 Task: Create in the project VortexTech and in the Backlog issue 'Upgrade the accessibility of a mobile application to comply with international accessibility standards' a child issue 'Chatbot conversation user behavior analysis and reporting', and assign it to team member softage.2@softage.net.
Action: Mouse moved to (547, 389)
Screenshot: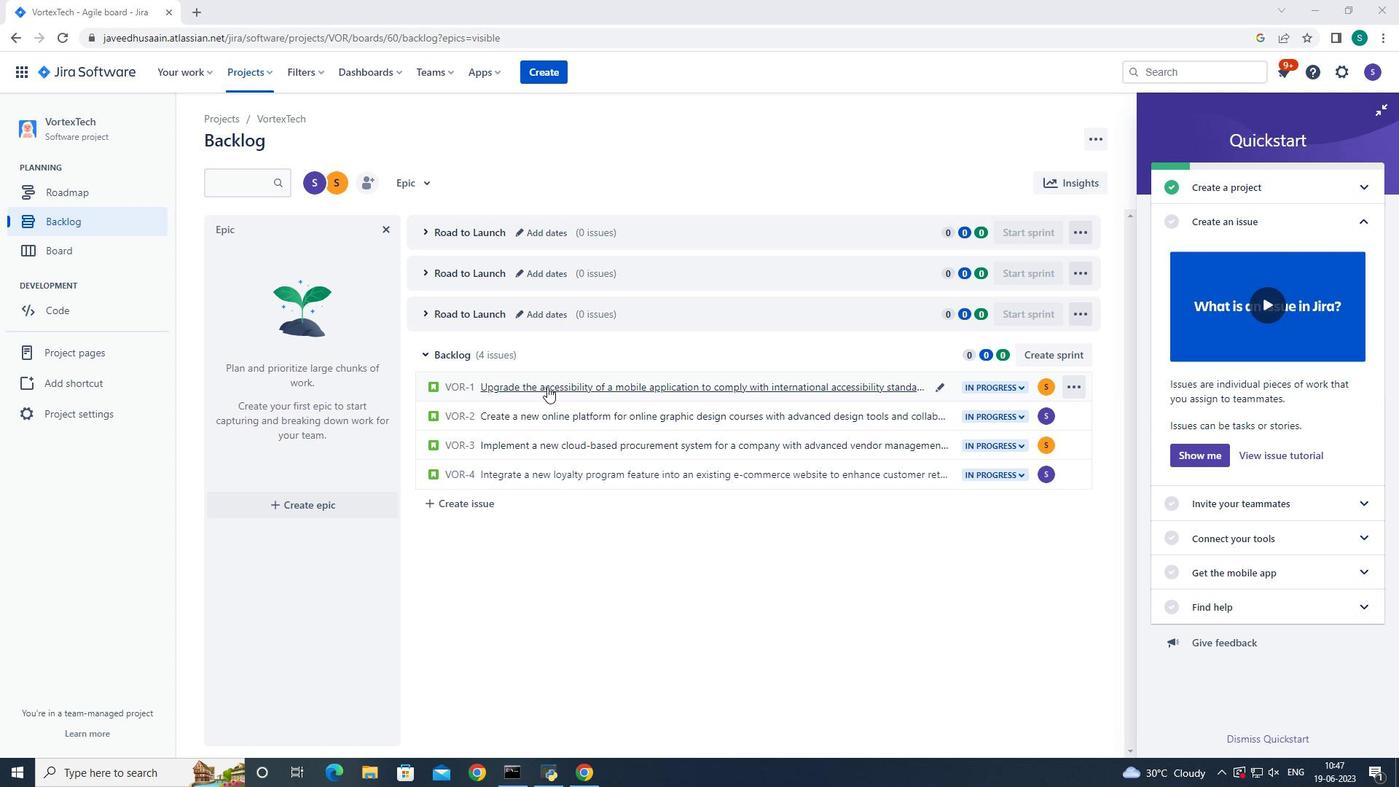 
Action: Mouse pressed left at (547, 389)
Screenshot: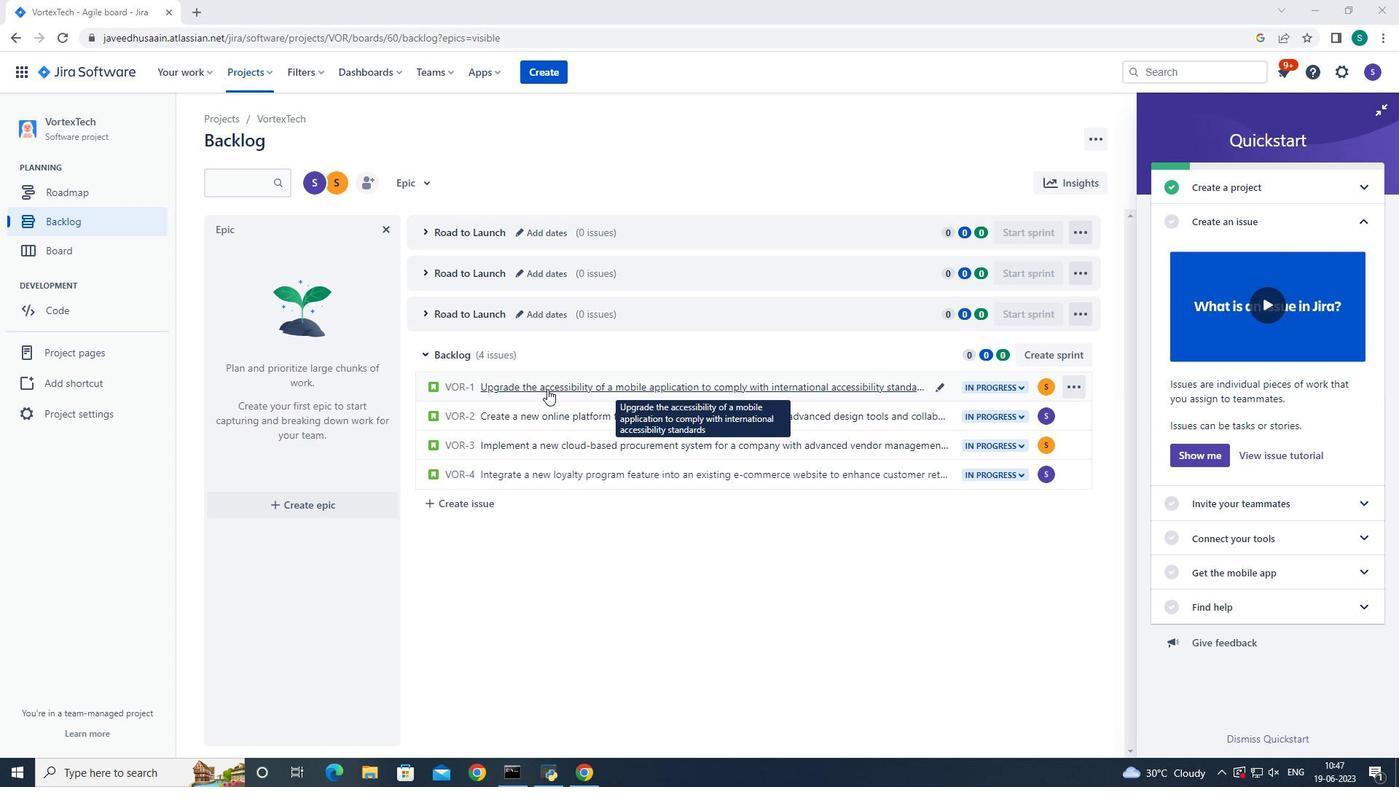 
Action: Mouse moved to (879, 350)
Screenshot: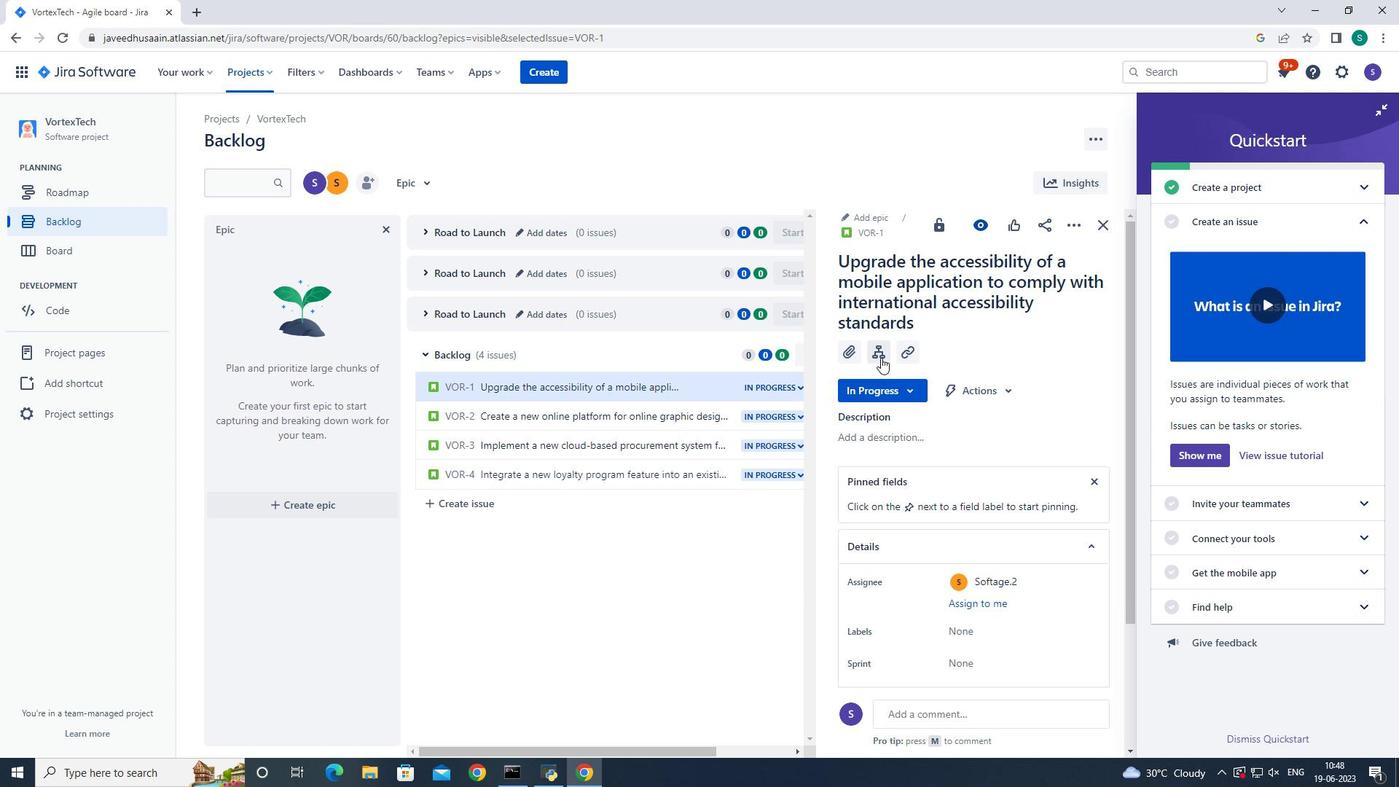 
Action: Mouse pressed left at (879, 350)
Screenshot: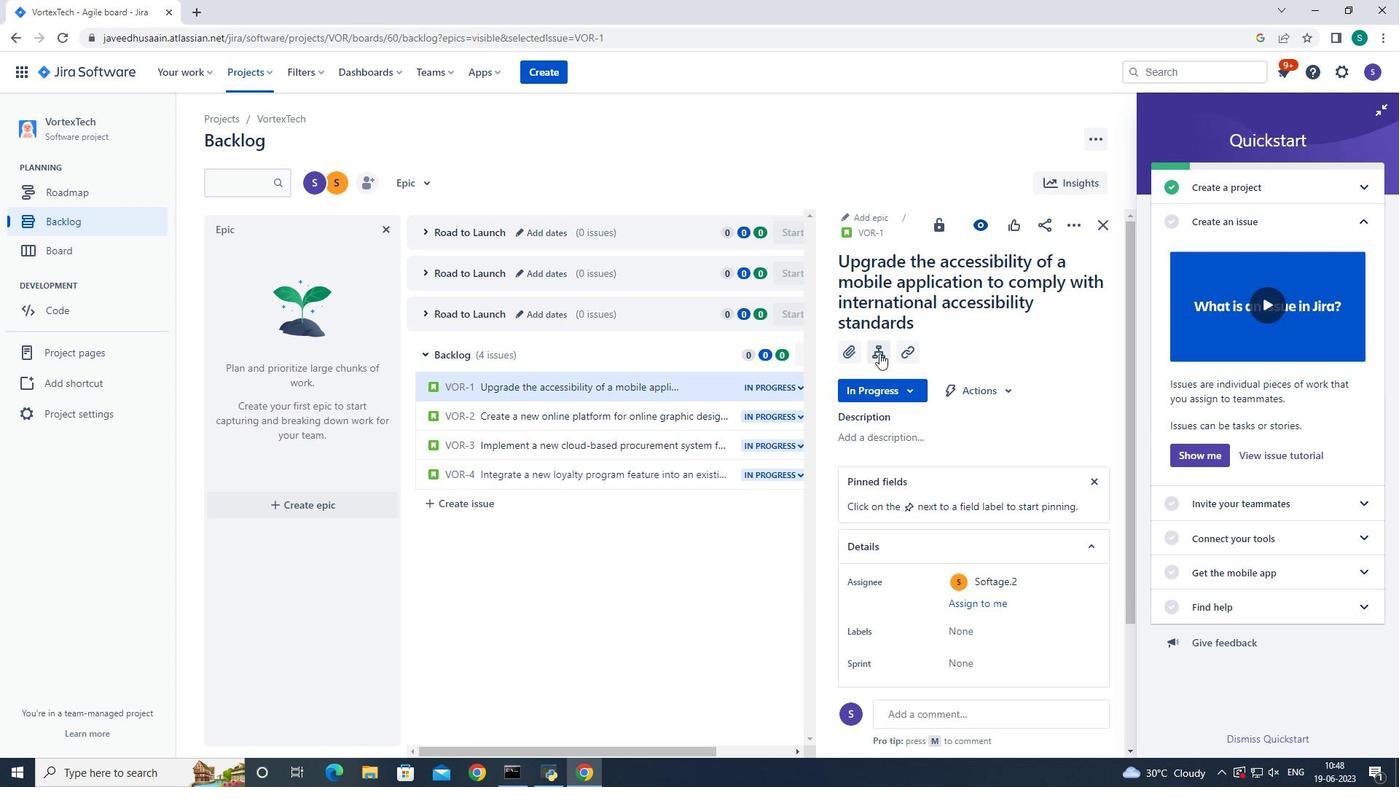 
Action: Mouse moved to (878, 465)
Screenshot: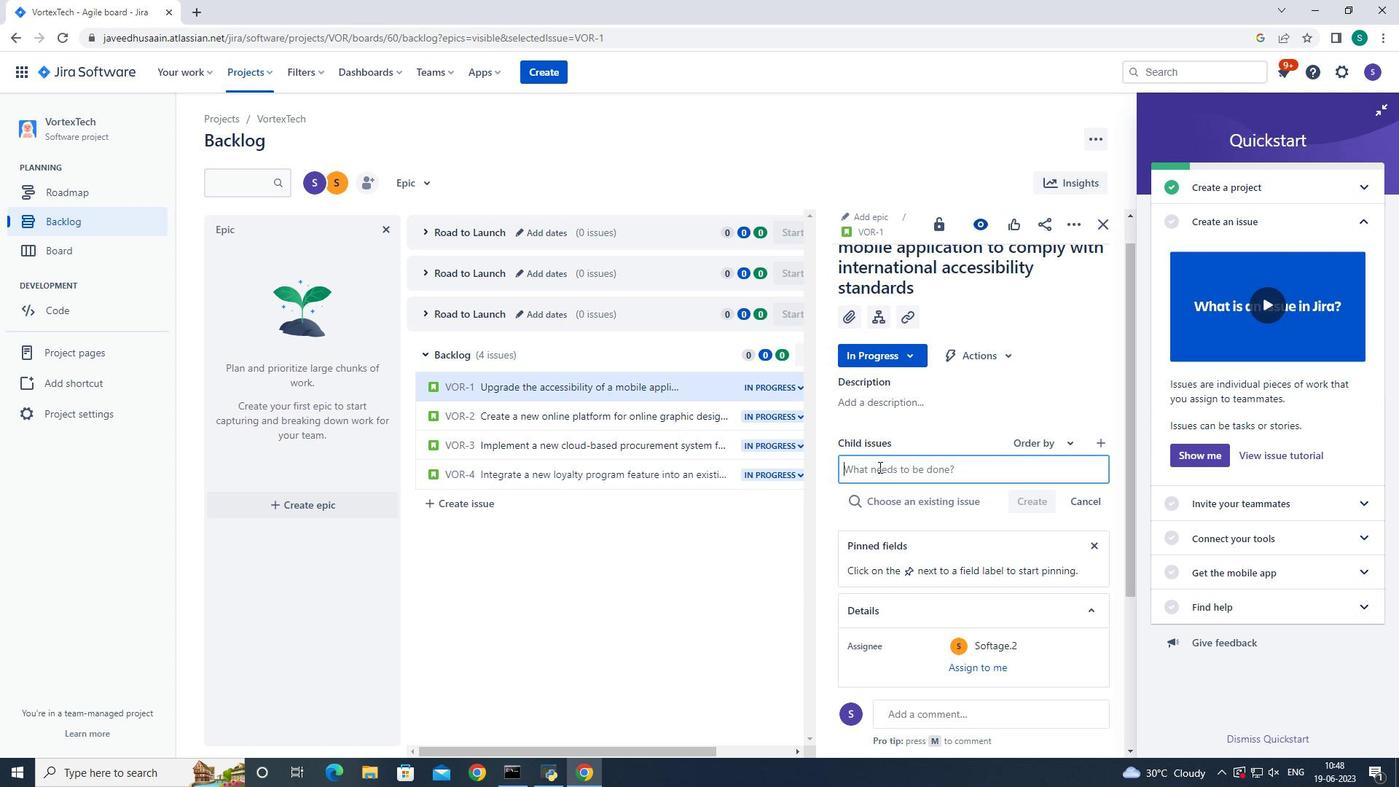
Action: Mouse pressed left at (878, 465)
Screenshot: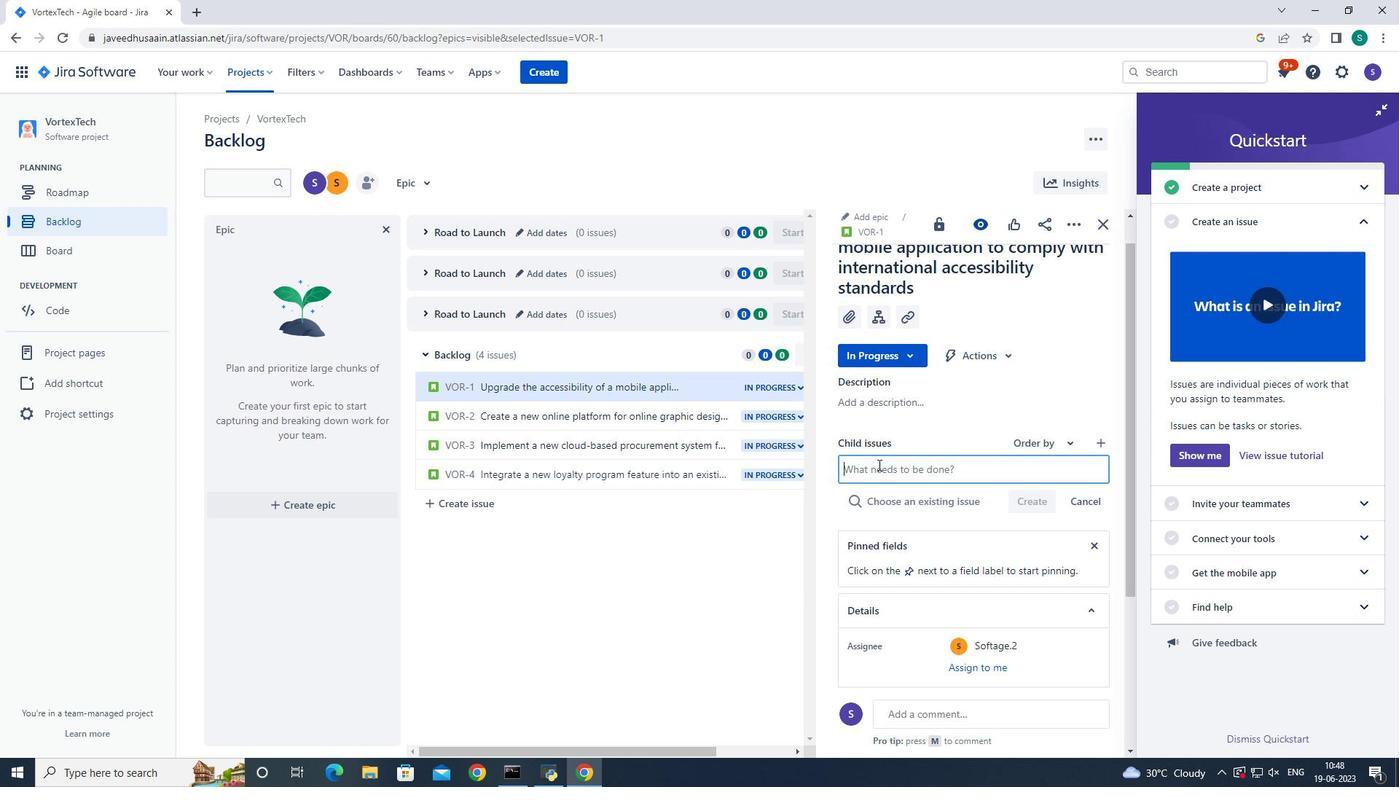 
Action: Key pressed <Key.shift>Chatbot<Key.space>conversation<Key.space>user<Key.space>behavior<Key.space>analysis<Key.space>and<Key.space>reporting
Screenshot: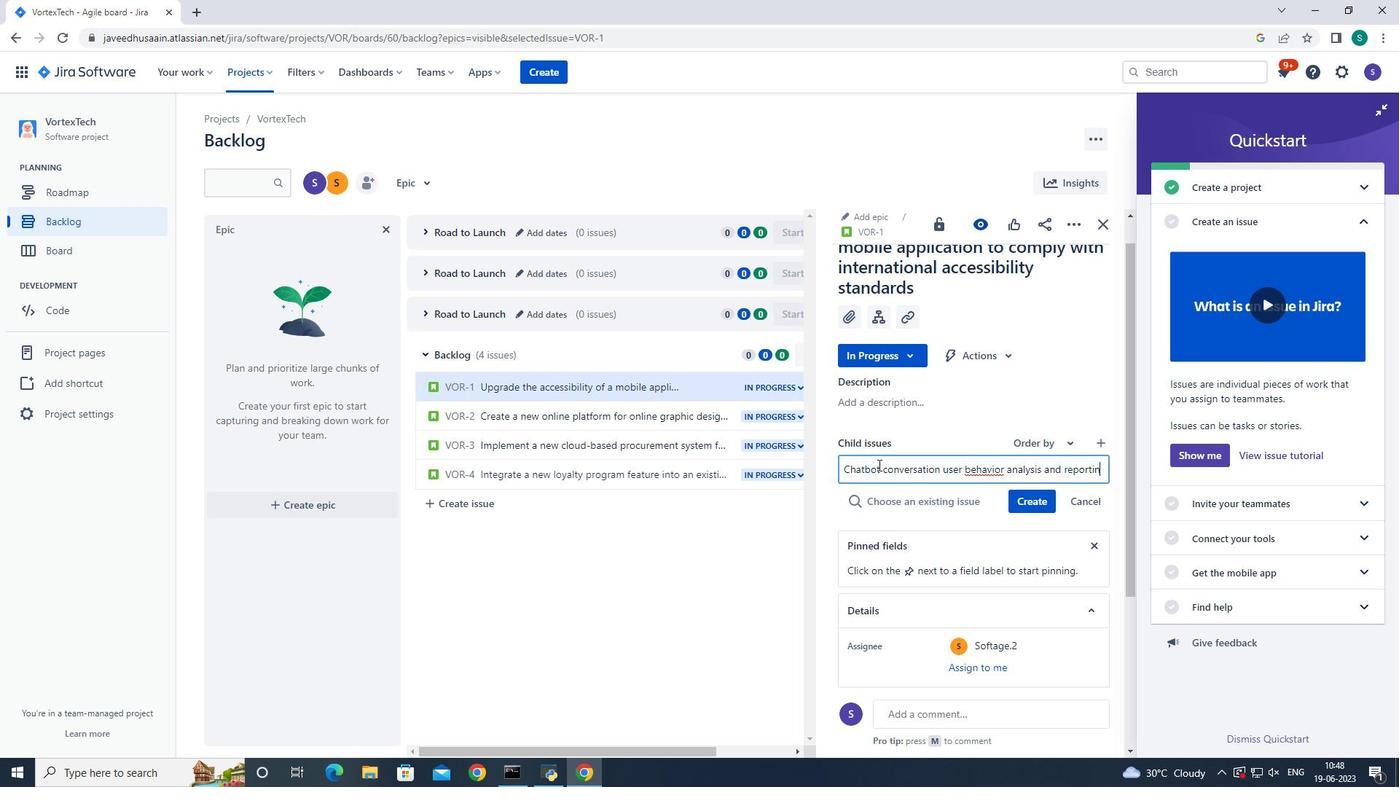 
Action: Mouse moved to (1032, 502)
Screenshot: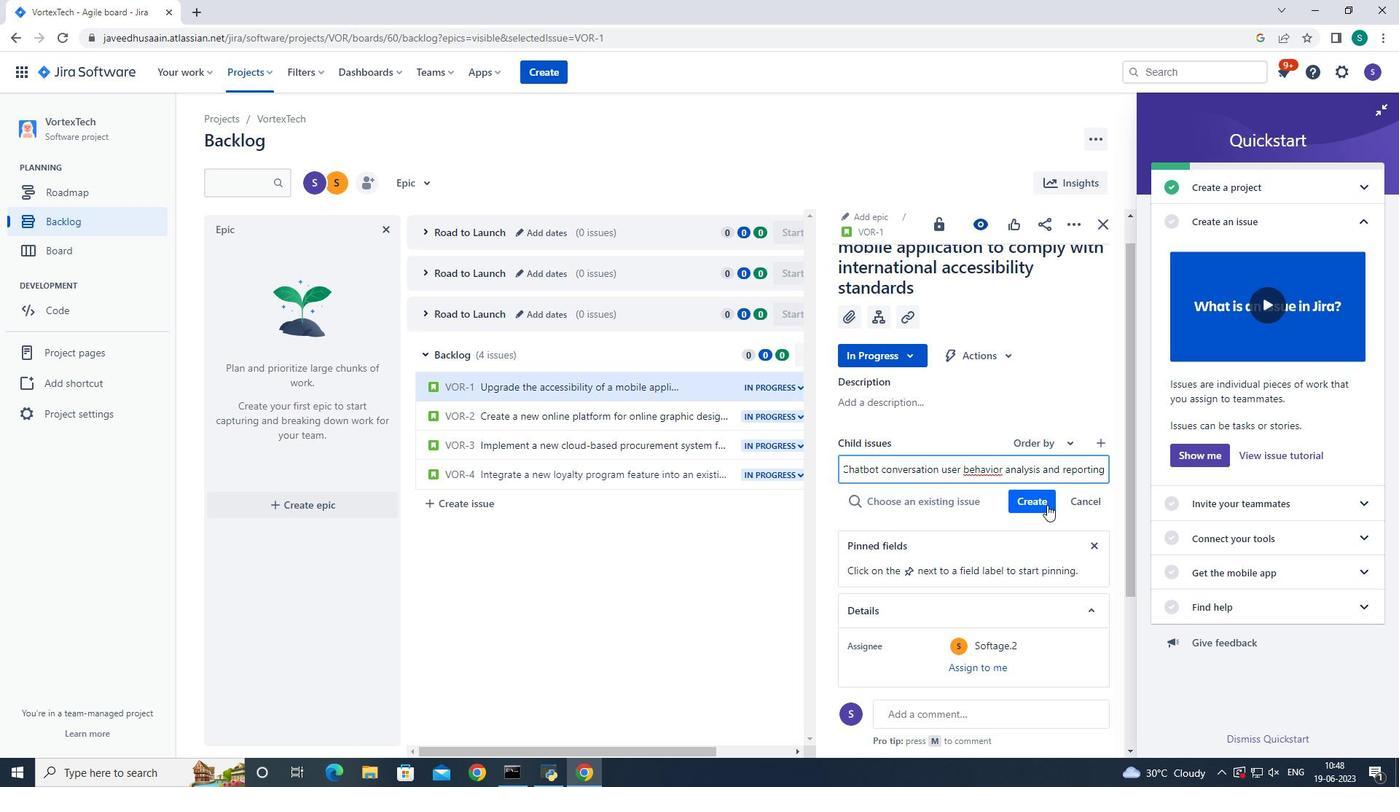 
Action: Mouse pressed left at (1032, 502)
Screenshot: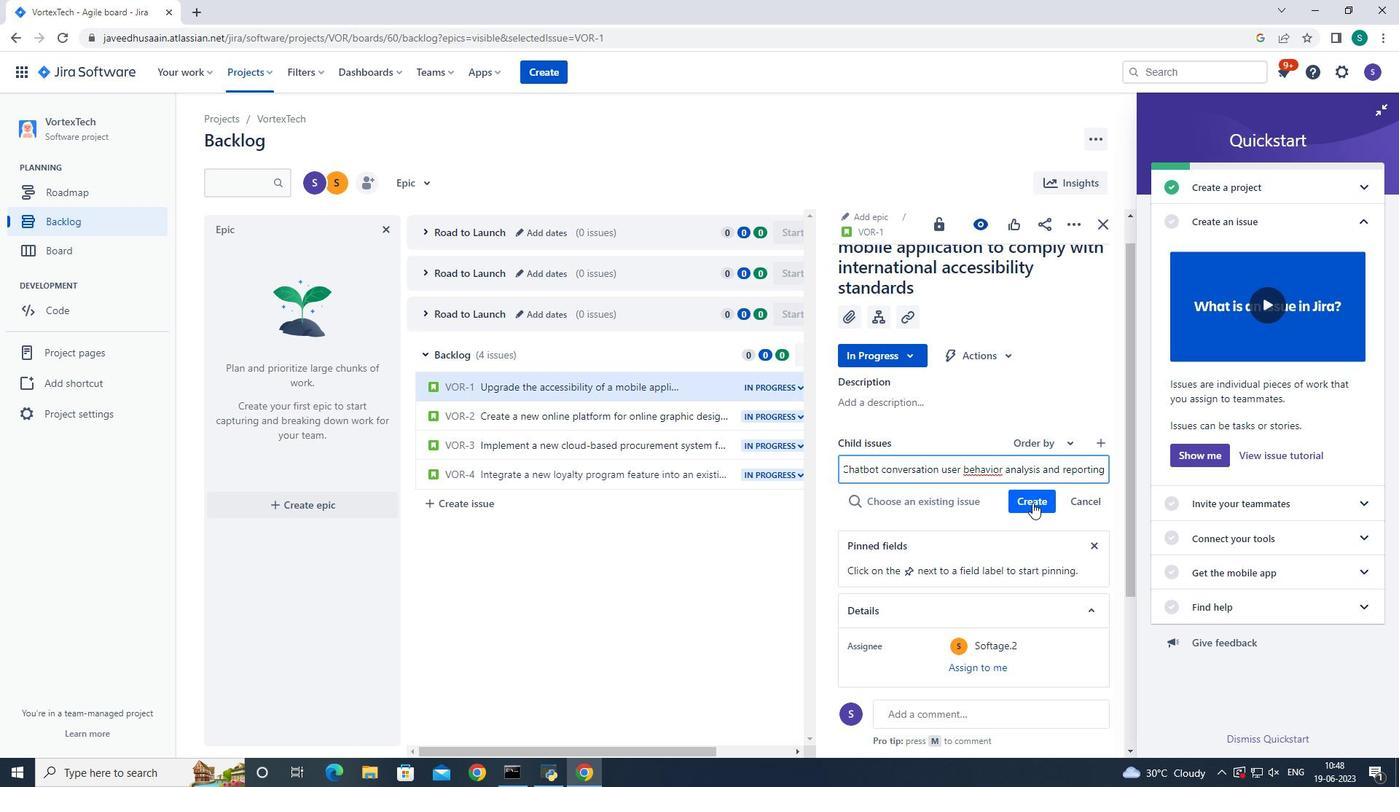 
Action: Mouse moved to (1048, 470)
Screenshot: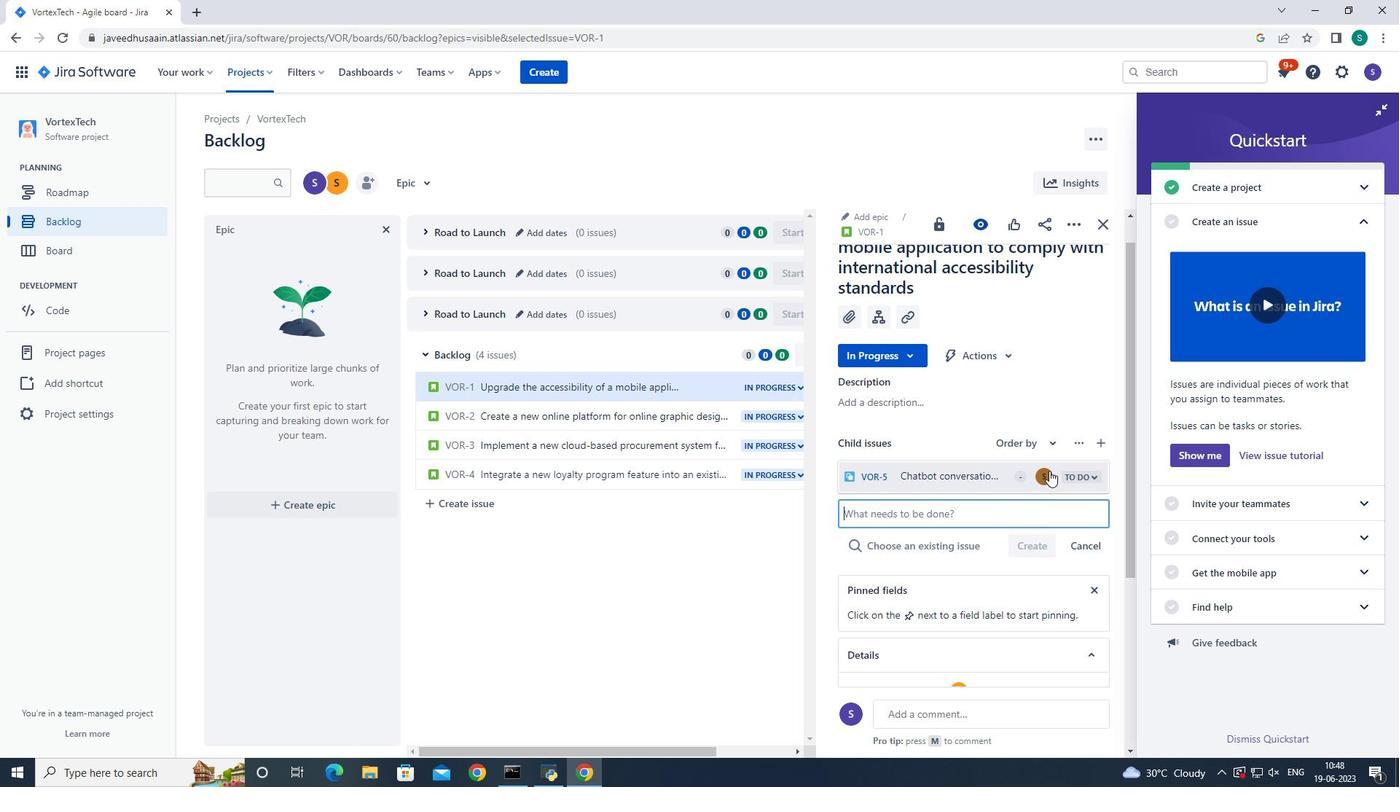 
Action: Mouse pressed left at (1048, 470)
Screenshot: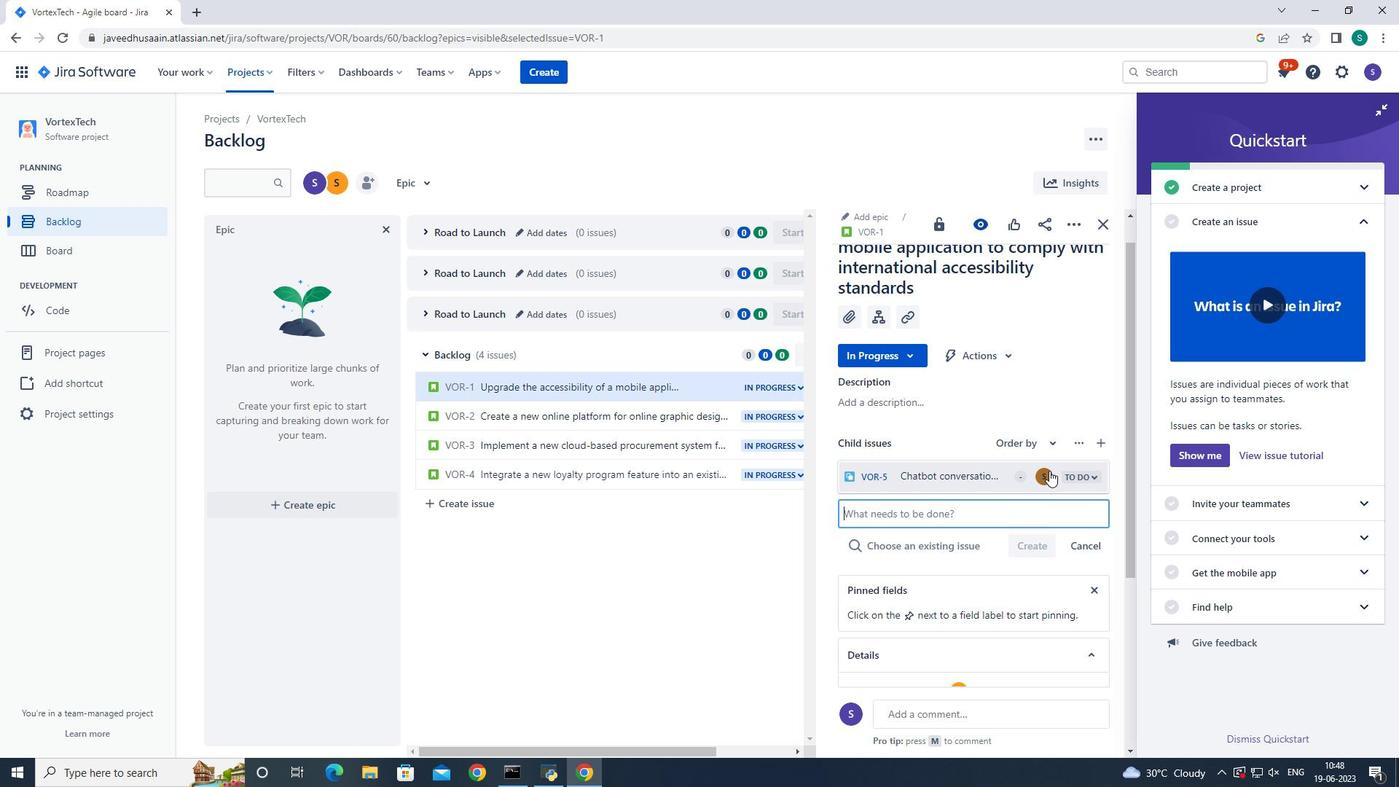 
Action: Mouse moved to (979, 427)
Screenshot: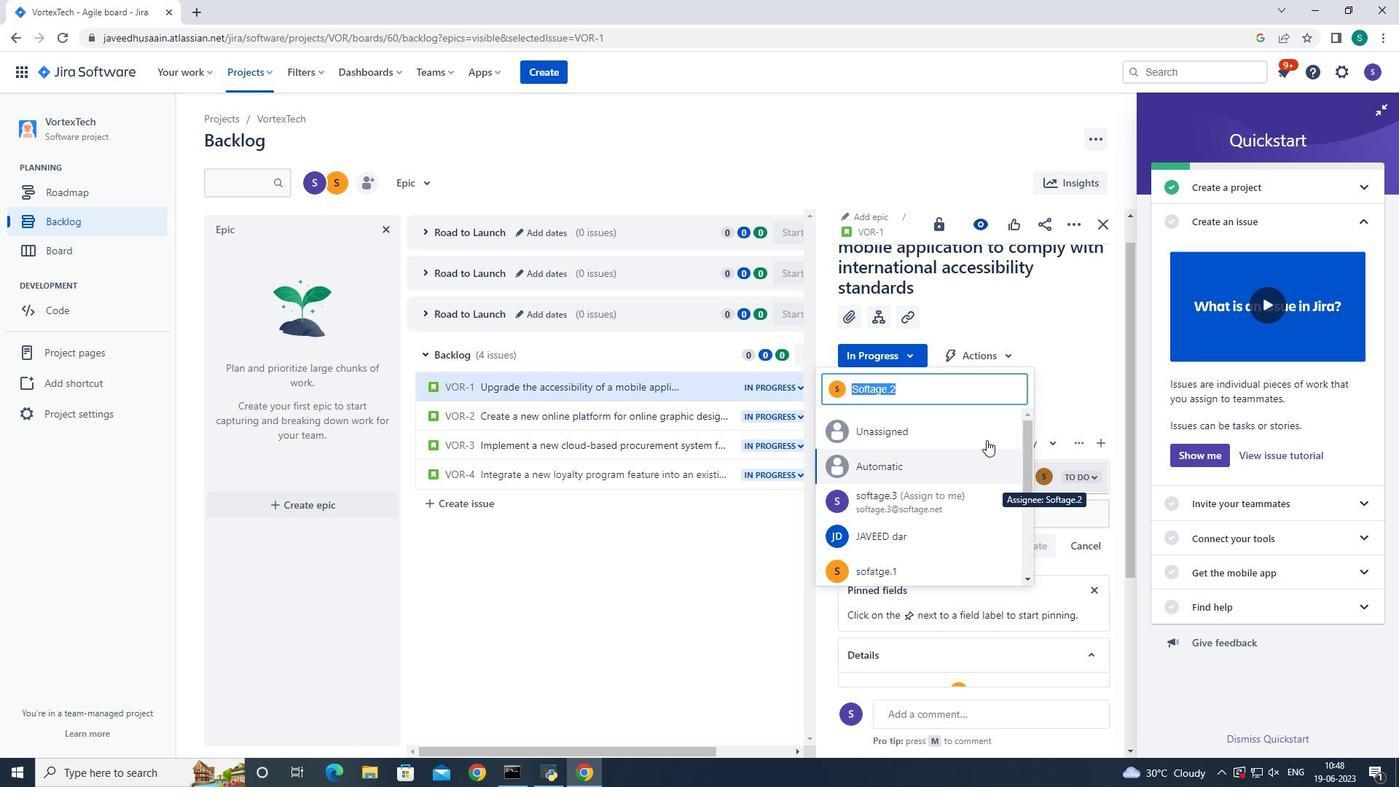 
Action: Key pressed <Key.backspace>softage.2<Key.shift>@softage.net
Screenshot: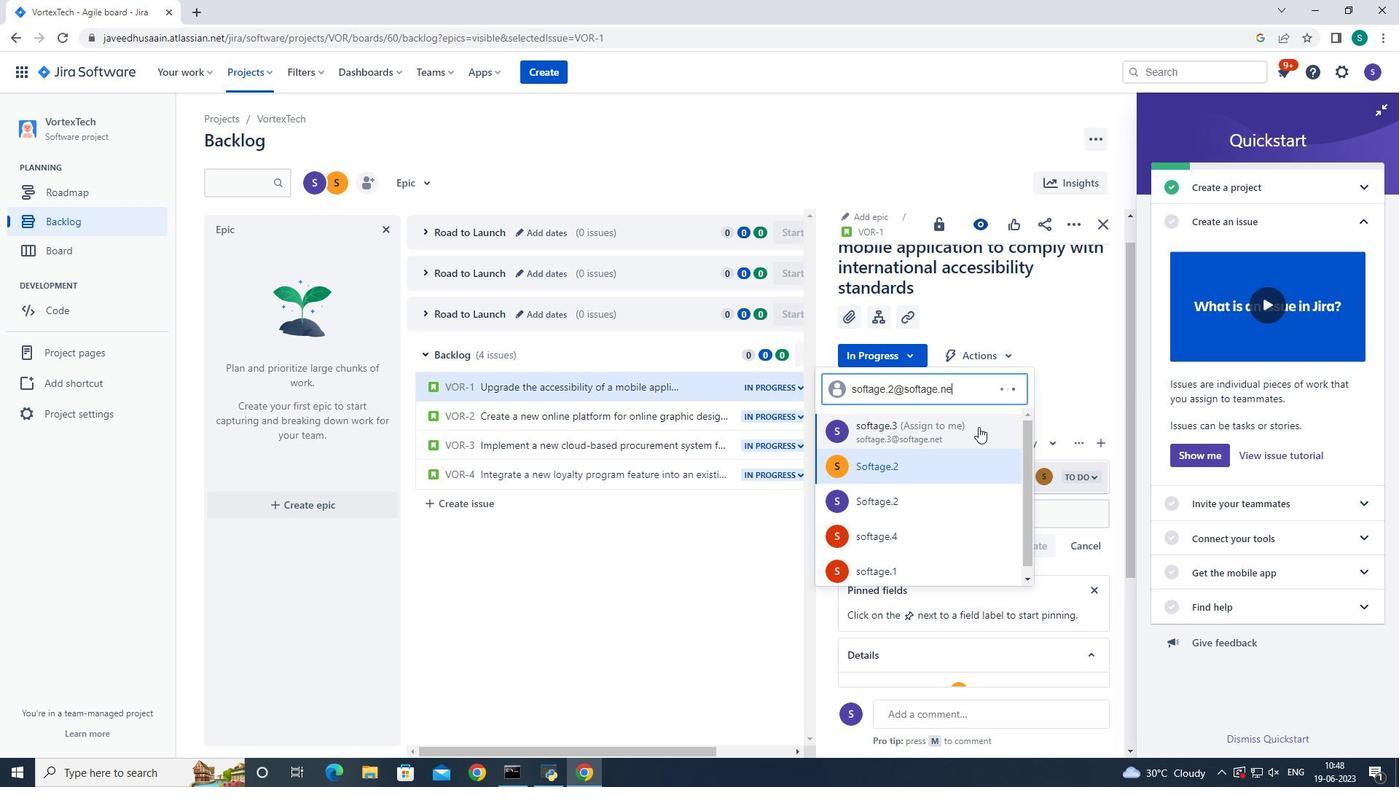 
Action: Mouse moved to (883, 472)
Screenshot: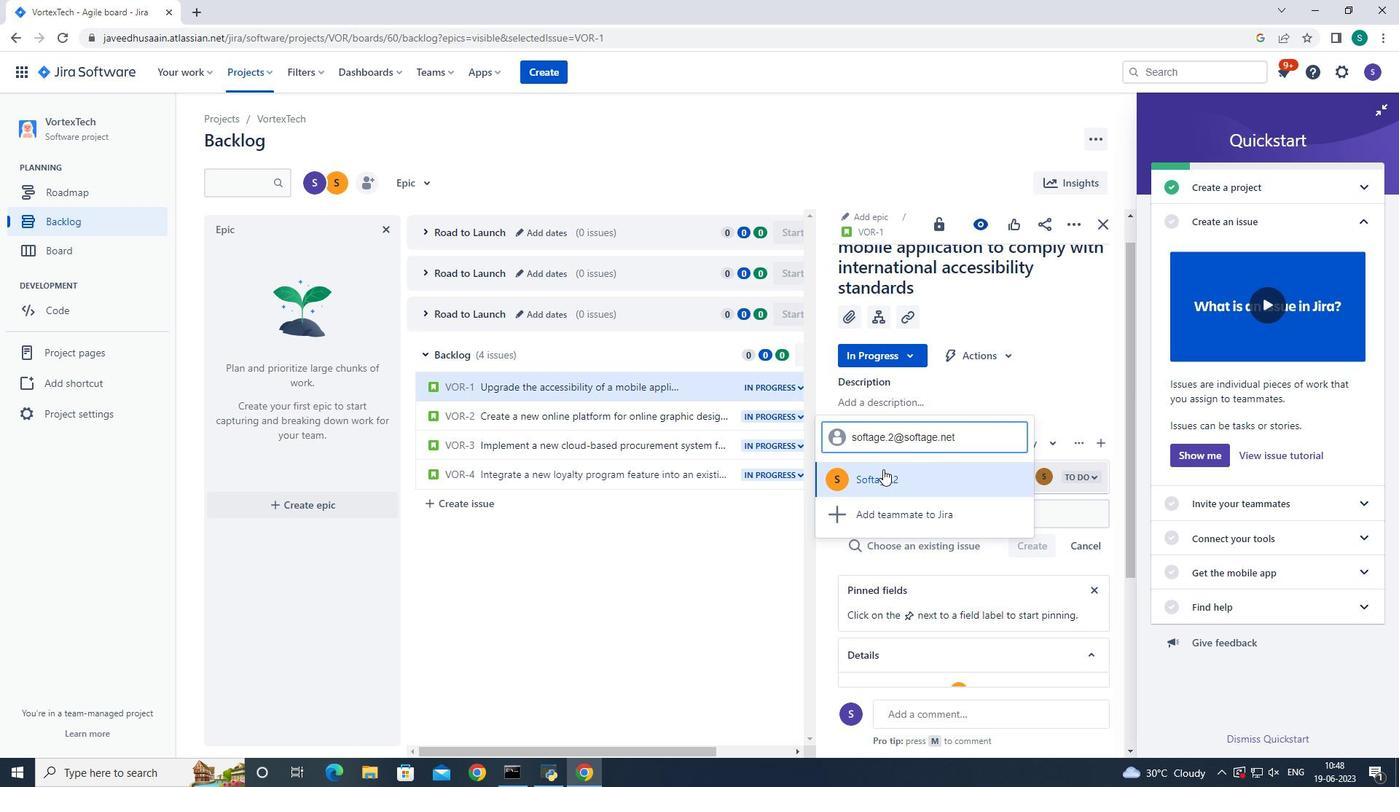 
Action: Mouse pressed left at (883, 472)
Screenshot: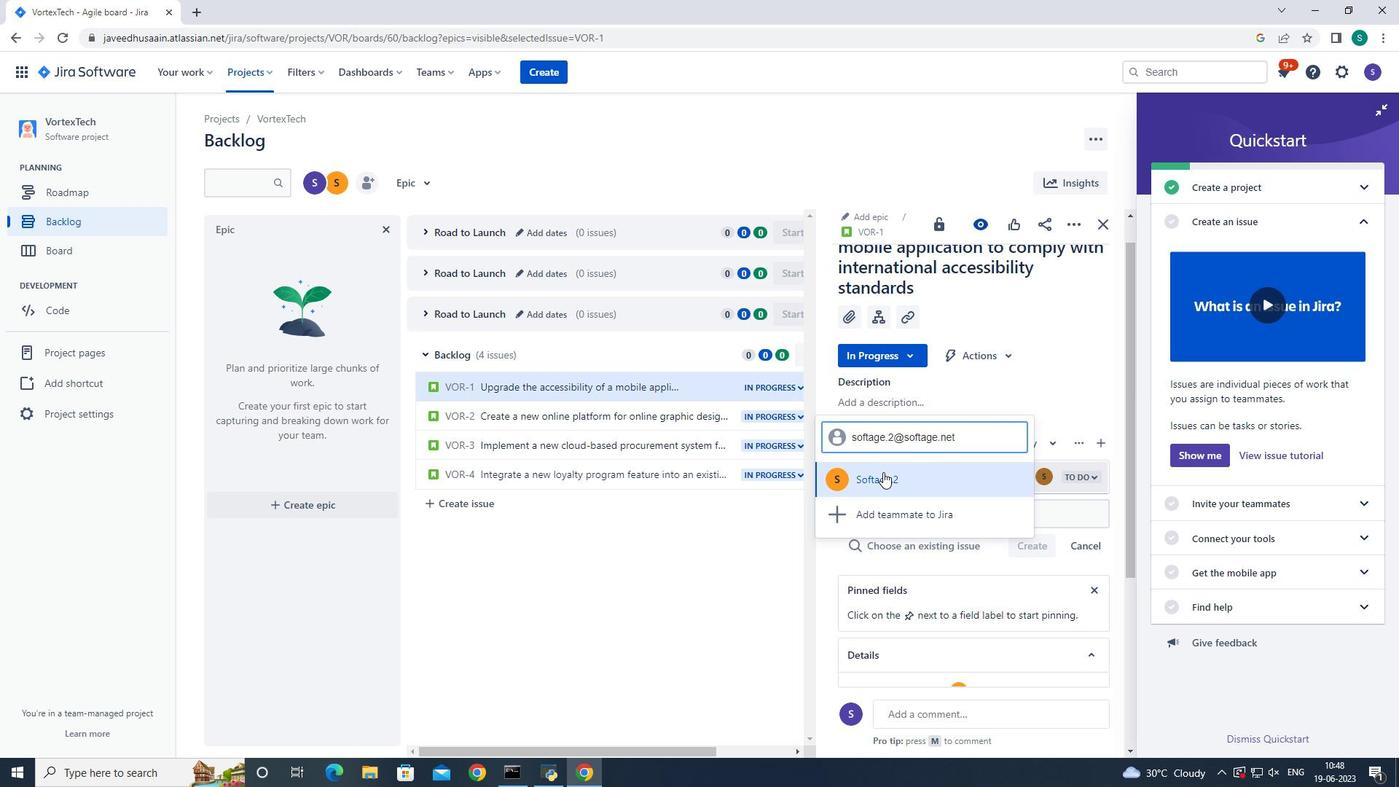 
Action: Mouse moved to (964, 579)
Screenshot: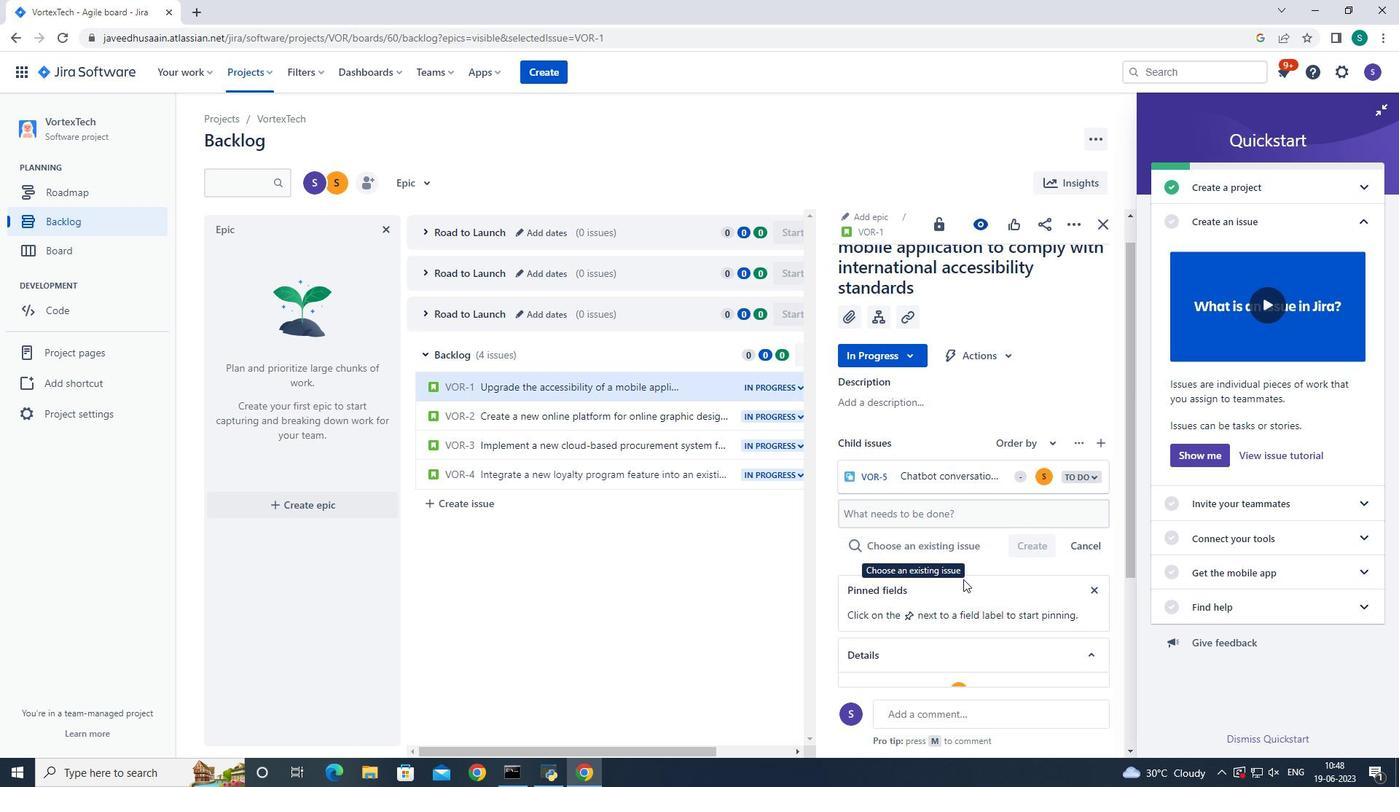 
